 Task: Change the "phosphor old field dimmer strength" to "High".
Action: Mouse moved to (104, 13)
Screenshot: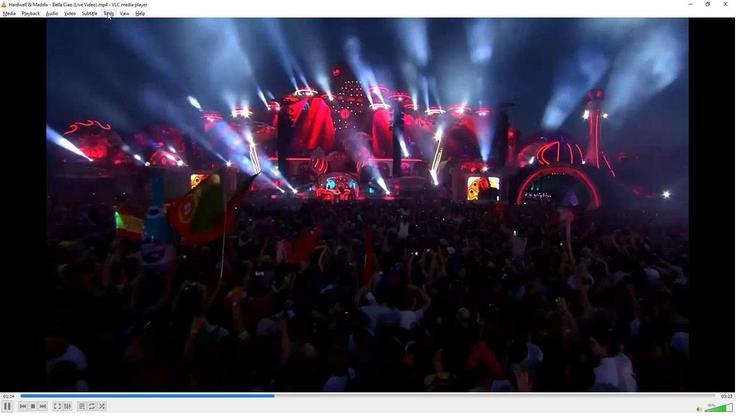 
Action: Mouse pressed left at (104, 13)
Screenshot: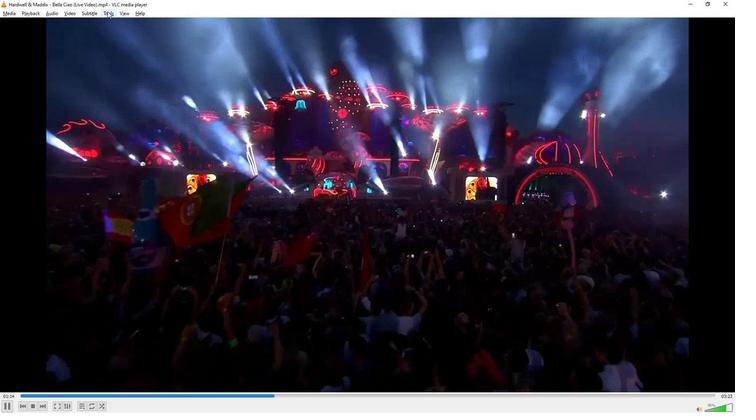 
Action: Mouse moved to (133, 104)
Screenshot: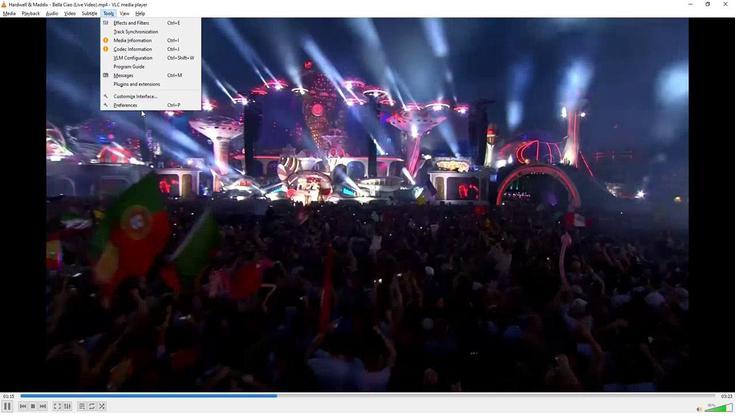 
Action: Mouse pressed left at (133, 104)
Screenshot: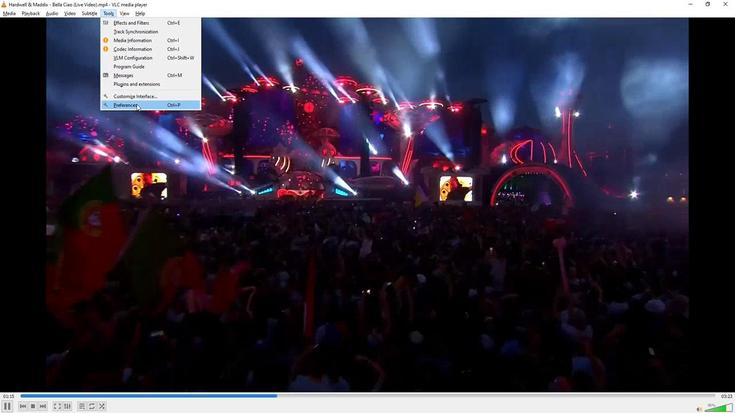 
Action: Mouse moved to (162, 321)
Screenshot: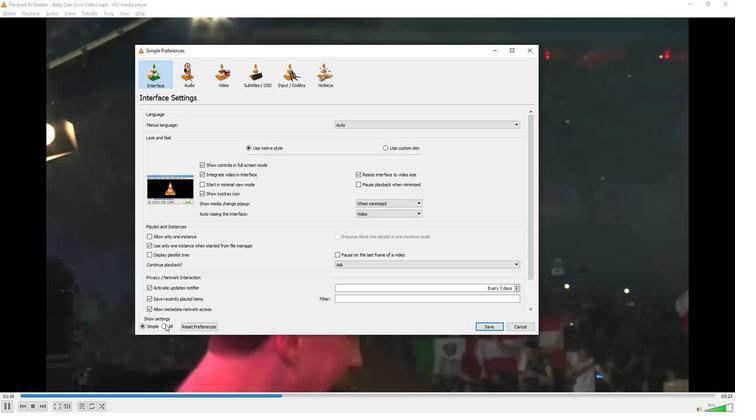 
Action: Mouse pressed left at (162, 321)
Screenshot: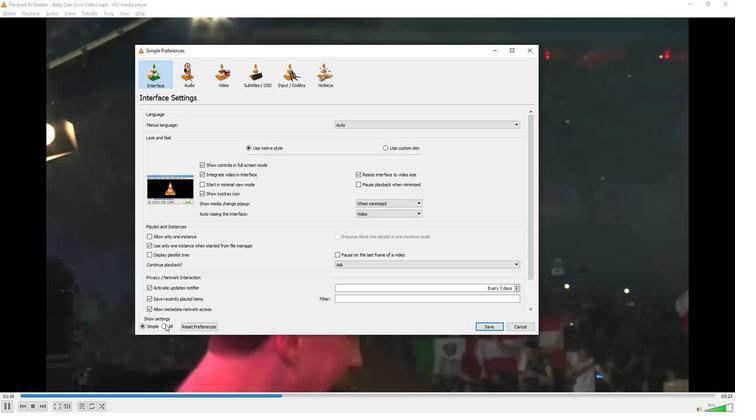 
Action: Mouse moved to (162, 273)
Screenshot: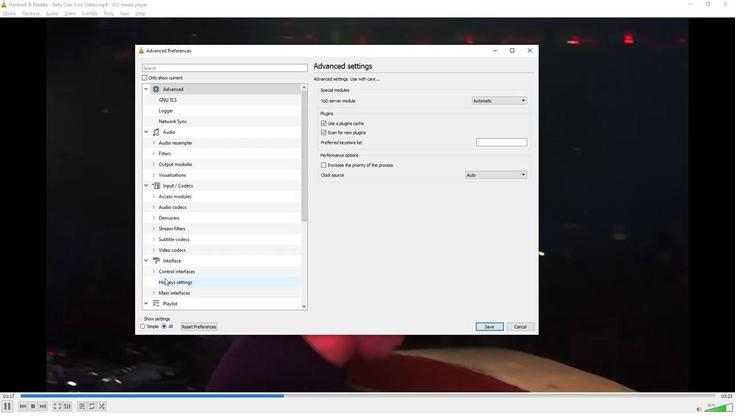 
Action: Mouse scrolled (162, 272) with delta (0, 0)
Screenshot: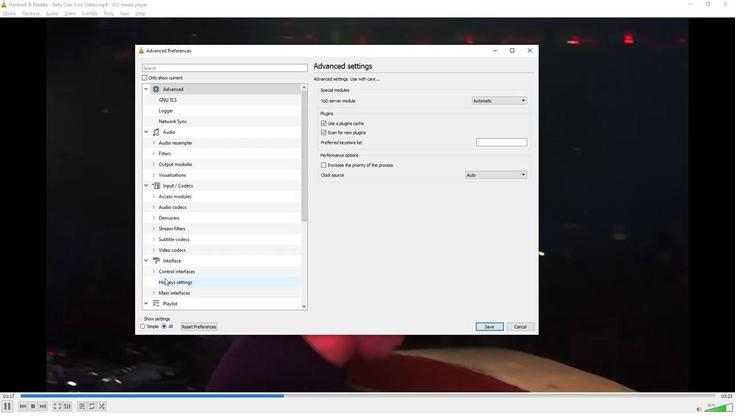 
Action: Mouse scrolled (162, 272) with delta (0, 0)
Screenshot: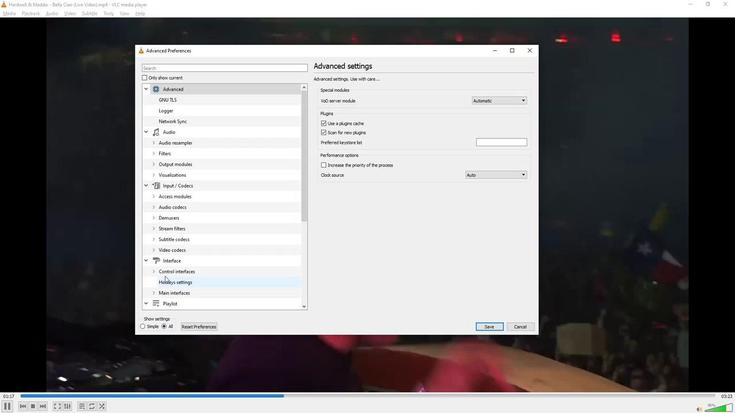 
Action: Mouse moved to (162, 273)
Screenshot: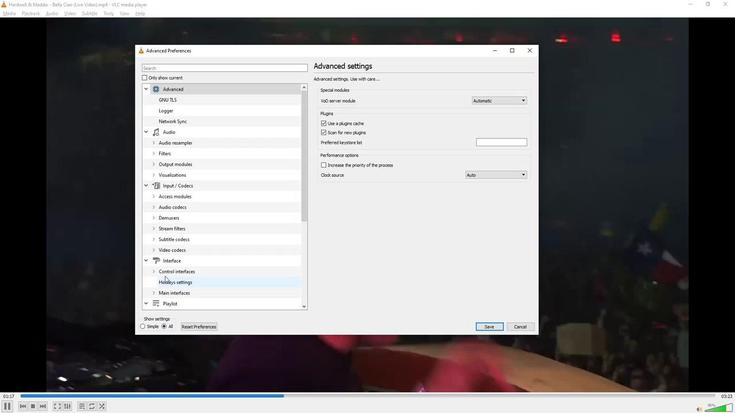 
Action: Mouse scrolled (162, 272) with delta (0, 0)
Screenshot: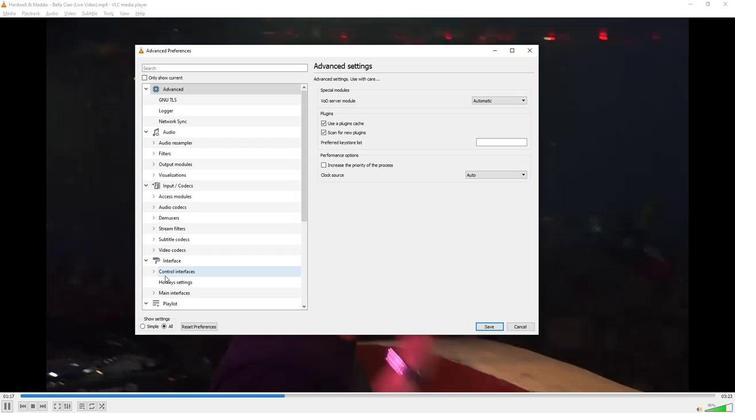
Action: Mouse scrolled (162, 272) with delta (0, 0)
Screenshot: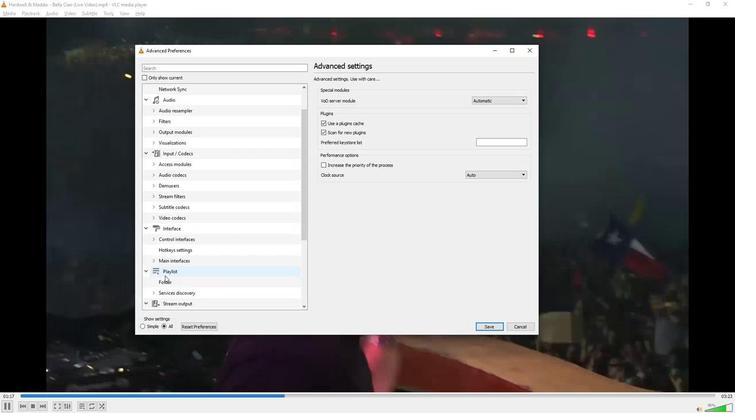 
Action: Mouse scrolled (162, 272) with delta (0, 0)
Screenshot: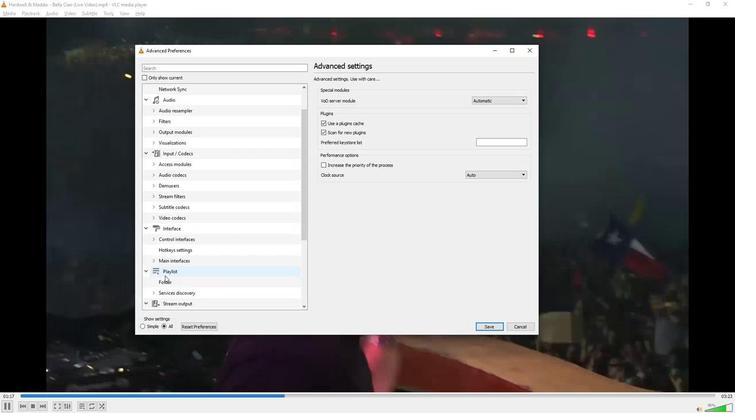 
Action: Mouse scrolled (162, 272) with delta (0, 0)
Screenshot: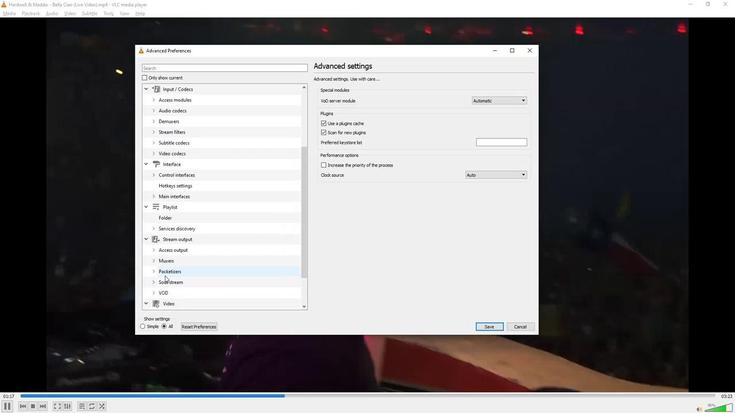 
Action: Mouse moved to (162, 272)
Screenshot: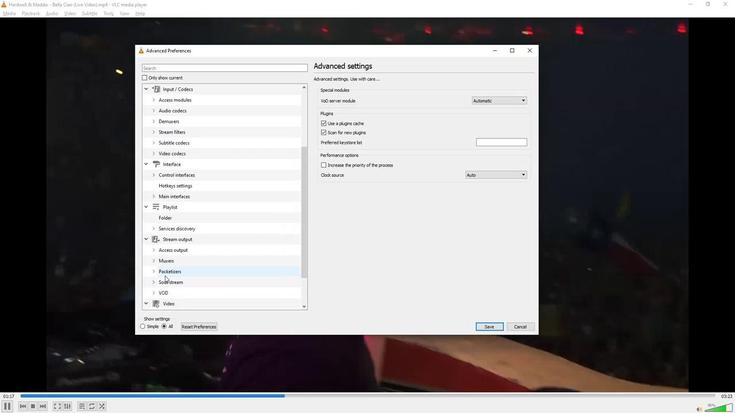 
Action: Mouse scrolled (162, 272) with delta (0, 0)
Screenshot: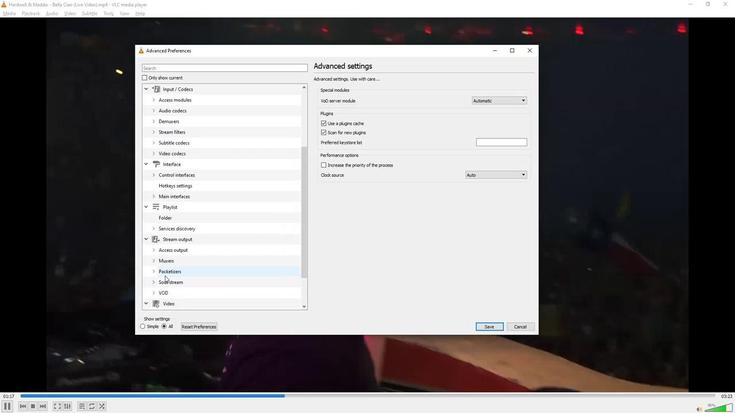 
Action: Mouse scrolled (162, 272) with delta (0, 0)
Screenshot: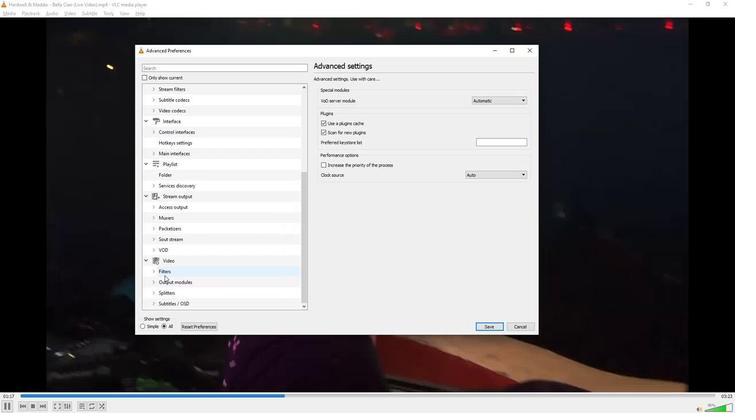 
Action: Mouse moved to (151, 269)
Screenshot: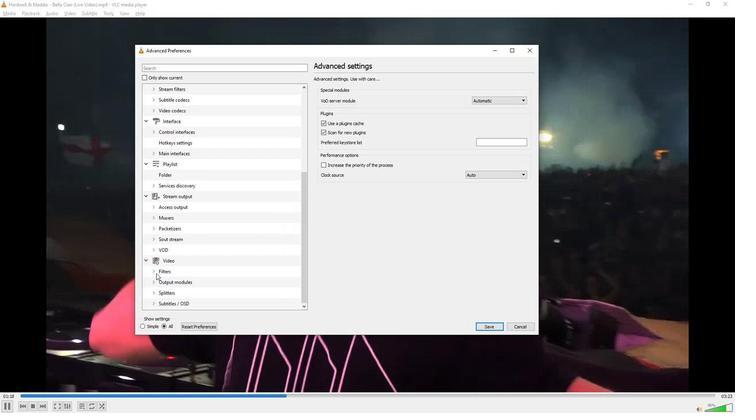 
Action: Mouse pressed left at (151, 269)
Screenshot: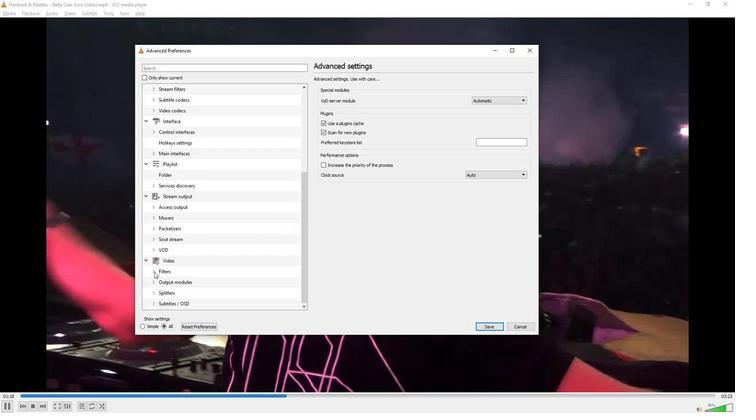 
Action: Mouse scrolled (151, 268) with delta (0, 0)
Screenshot: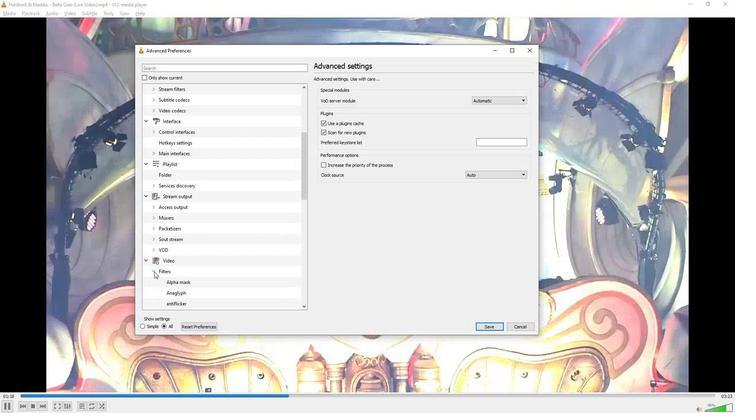 
Action: Mouse moved to (152, 270)
Screenshot: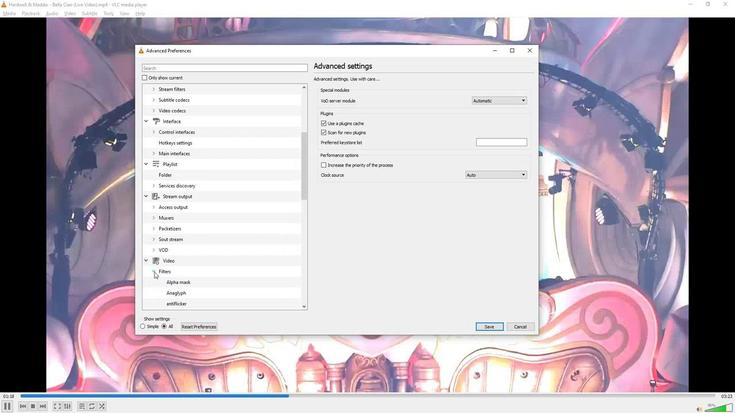 
Action: Mouse scrolled (152, 270) with delta (0, 0)
Screenshot: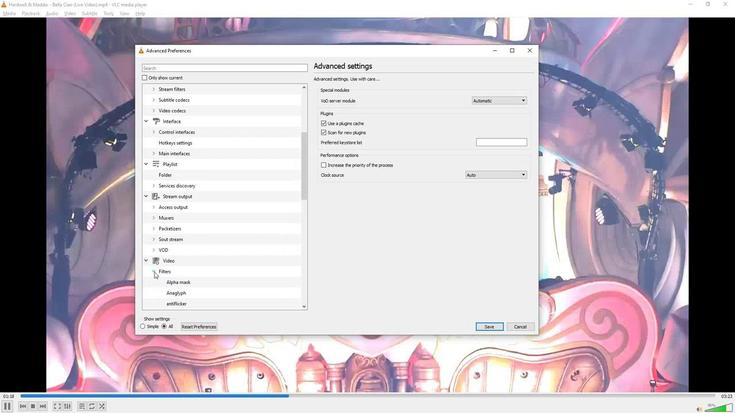 
Action: Mouse moved to (153, 271)
Screenshot: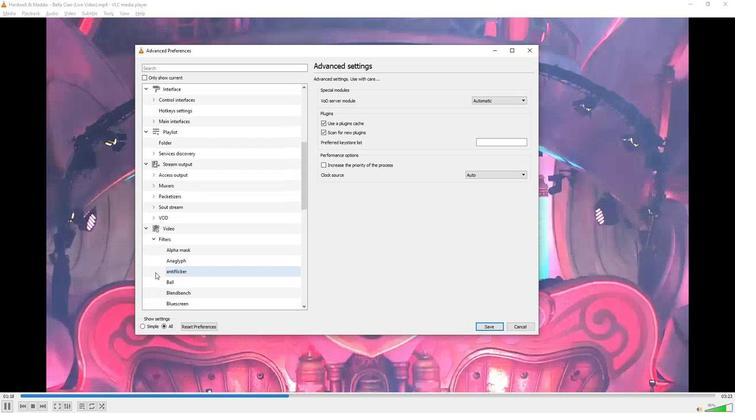
Action: Mouse scrolled (153, 270) with delta (0, 0)
Screenshot: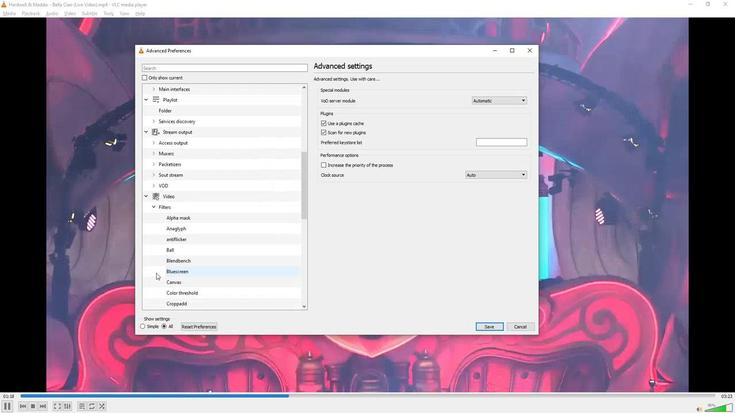 
Action: Mouse moved to (161, 281)
Screenshot: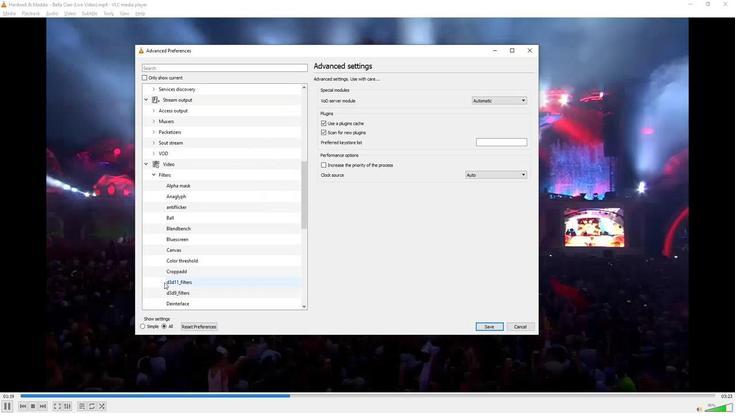 
Action: Mouse scrolled (161, 280) with delta (0, 0)
Screenshot: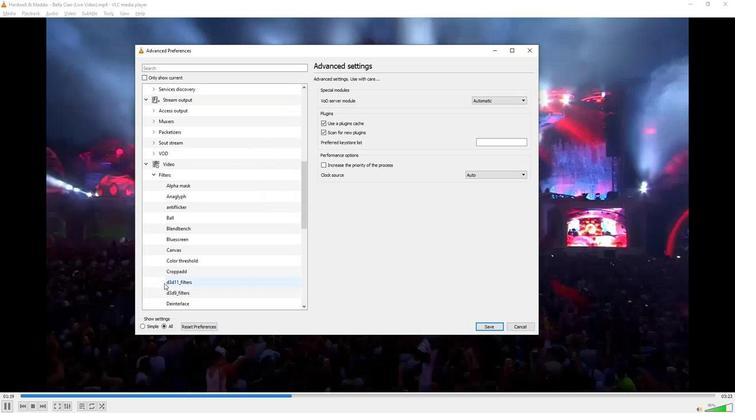 
Action: Mouse moved to (172, 270)
Screenshot: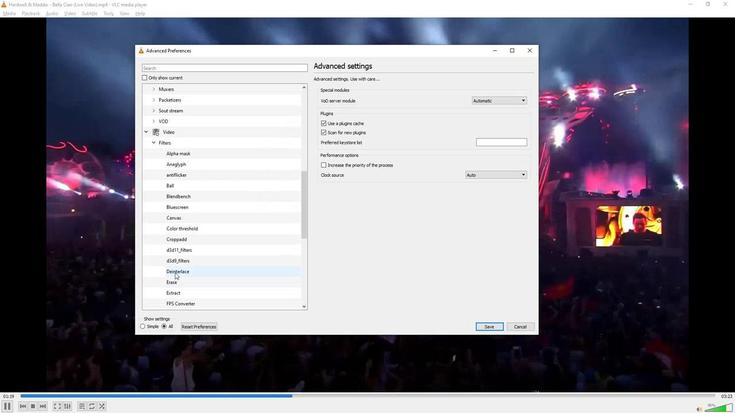 
Action: Mouse pressed left at (172, 270)
Screenshot: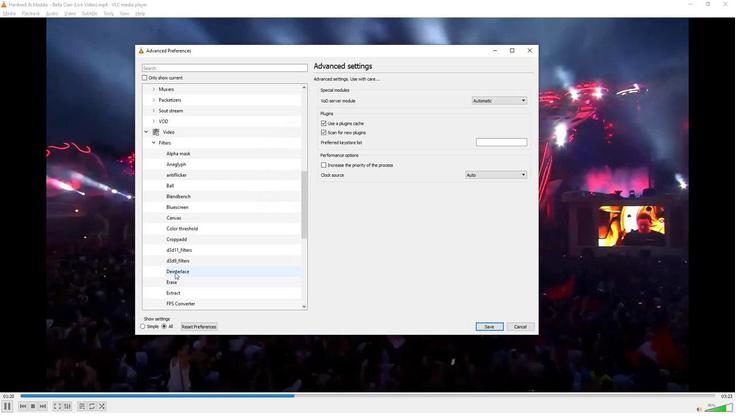 
Action: Mouse moved to (510, 113)
Screenshot: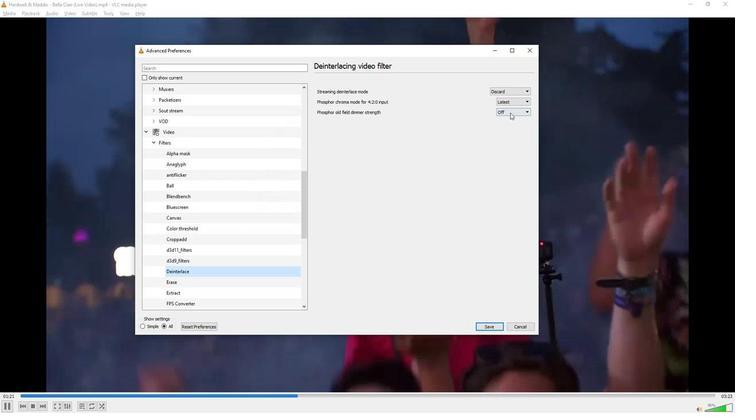 
Action: Mouse pressed left at (510, 113)
Screenshot: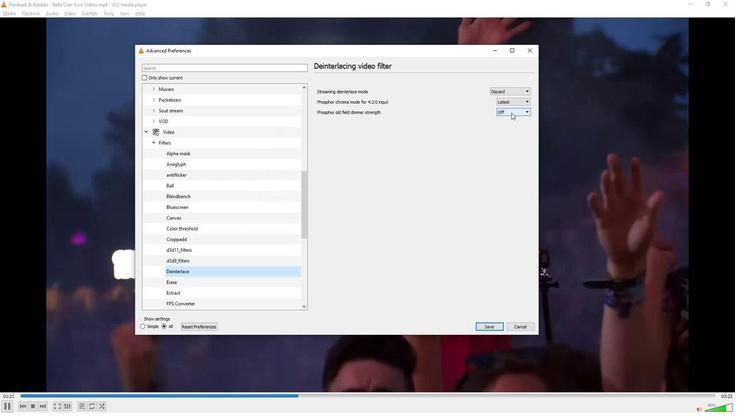 
Action: Mouse moved to (508, 131)
Screenshot: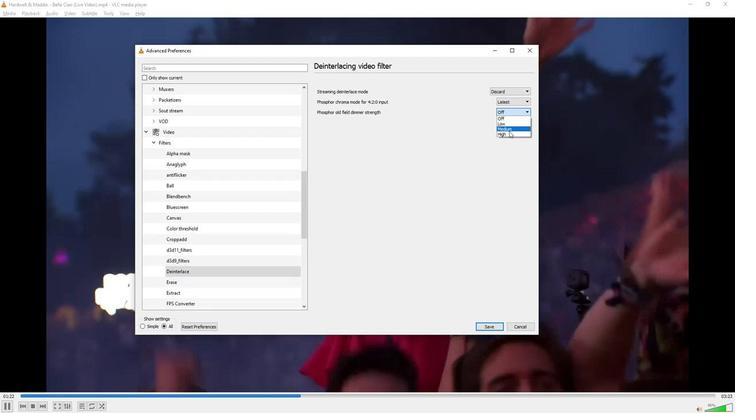 
Action: Mouse pressed left at (508, 131)
Screenshot: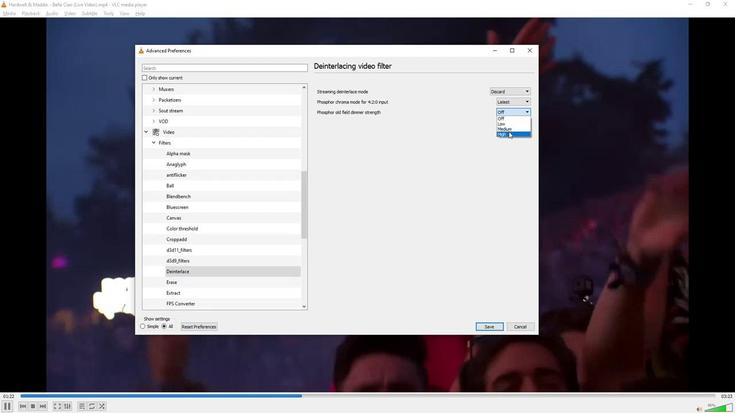 
Action: Mouse moved to (433, 182)
Screenshot: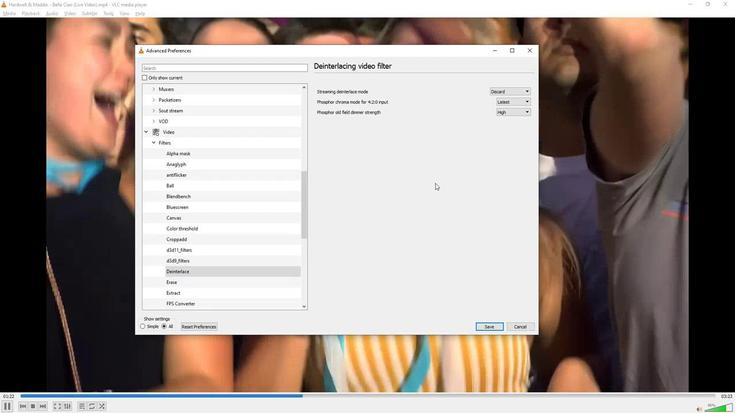 
